 Task: Remove access to softage.1@softage.net from the document.
Action: Mouse moved to (35, 64)
Screenshot: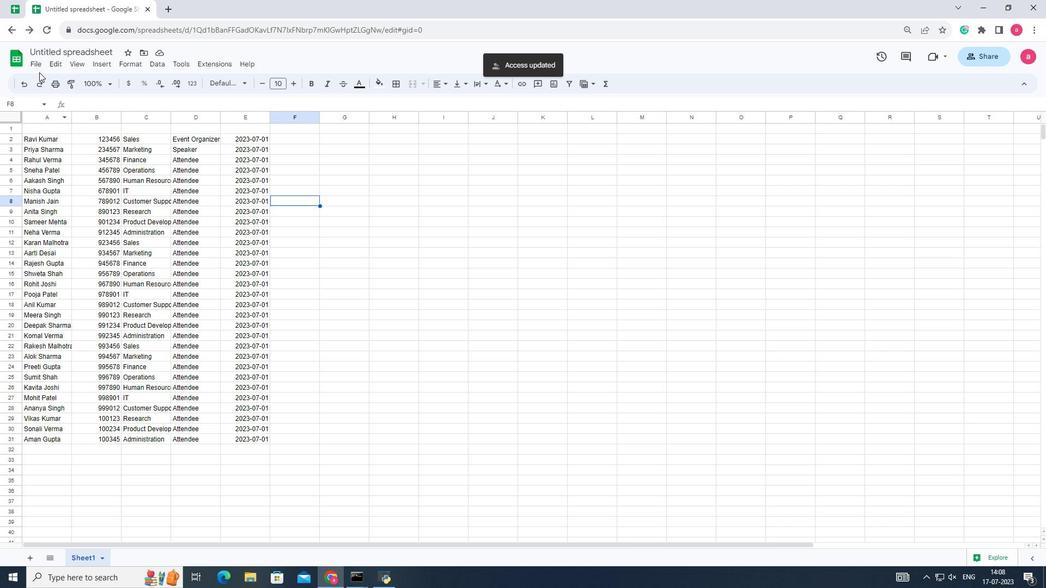 
Action: Mouse pressed left at (35, 64)
Screenshot: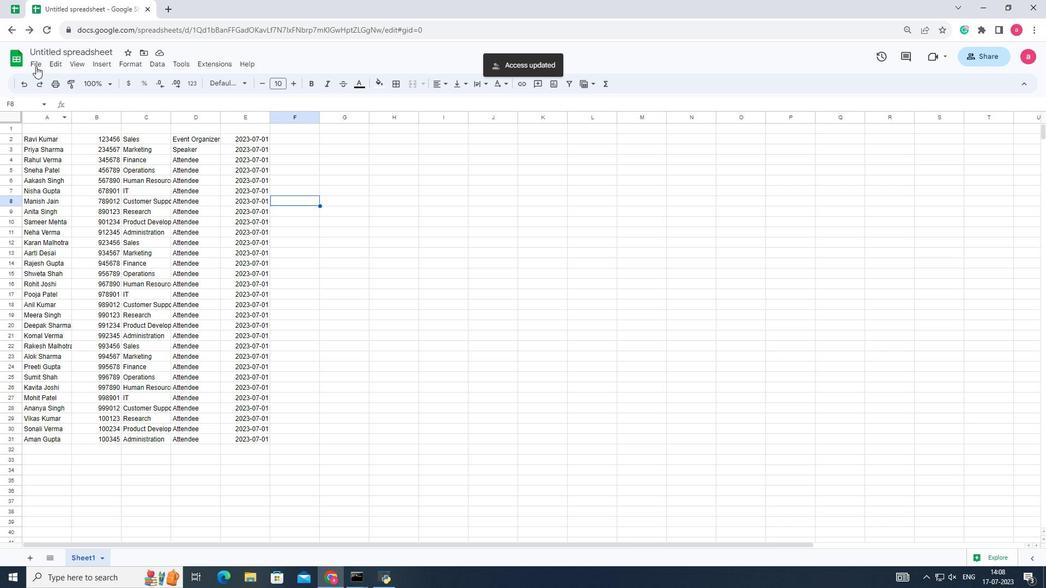 
Action: Mouse moved to (201, 153)
Screenshot: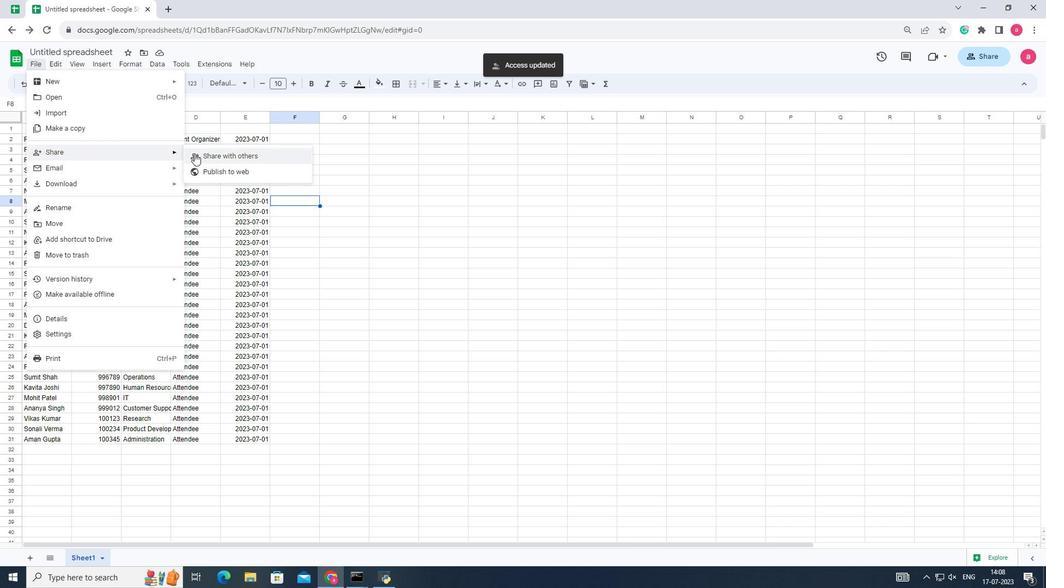 
Action: Mouse pressed left at (201, 153)
Screenshot: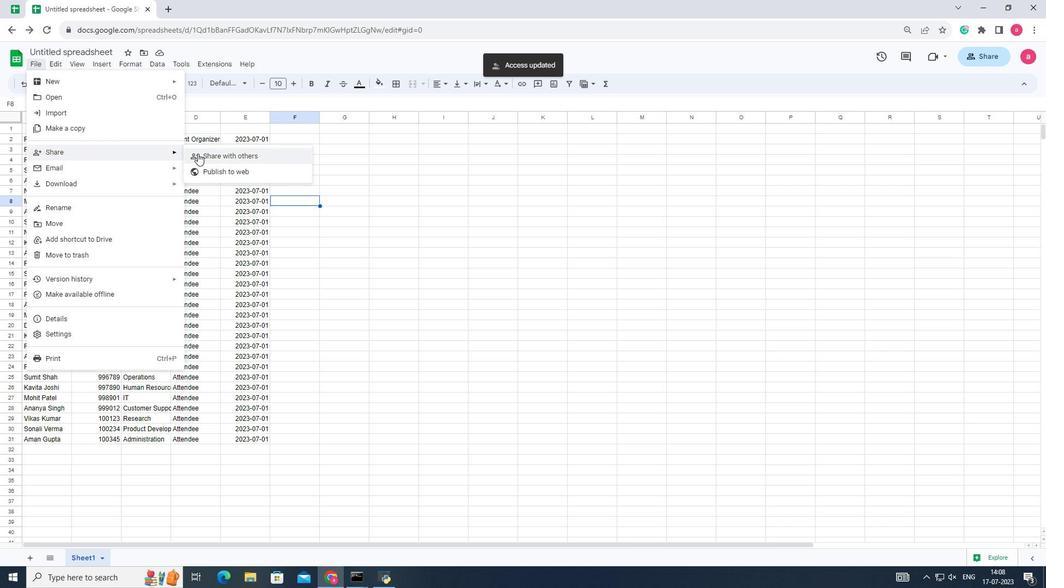 
Action: Mouse moved to (562, 336)
Screenshot: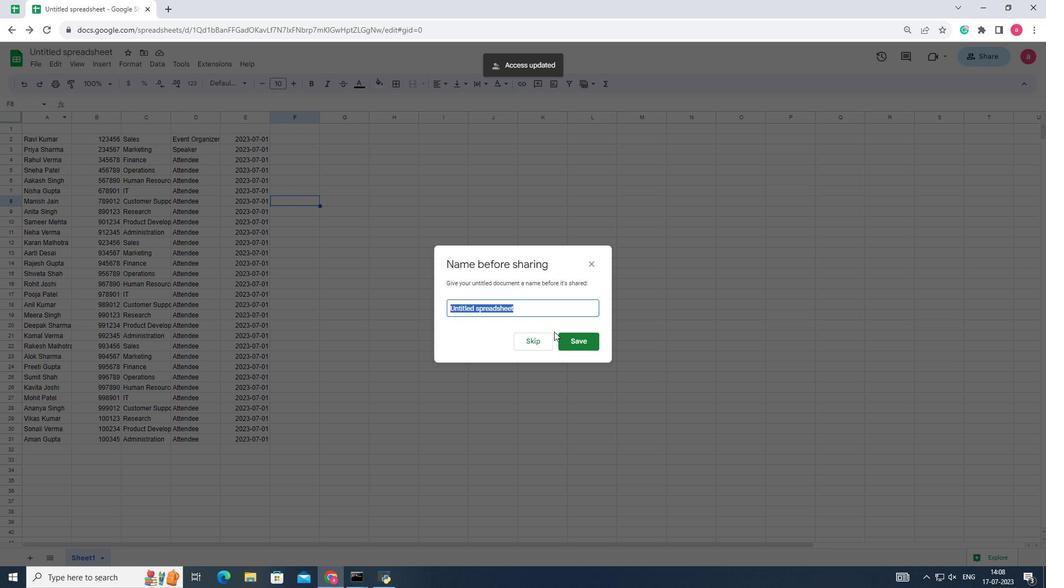 
Action: Mouse pressed left at (562, 336)
Screenshot: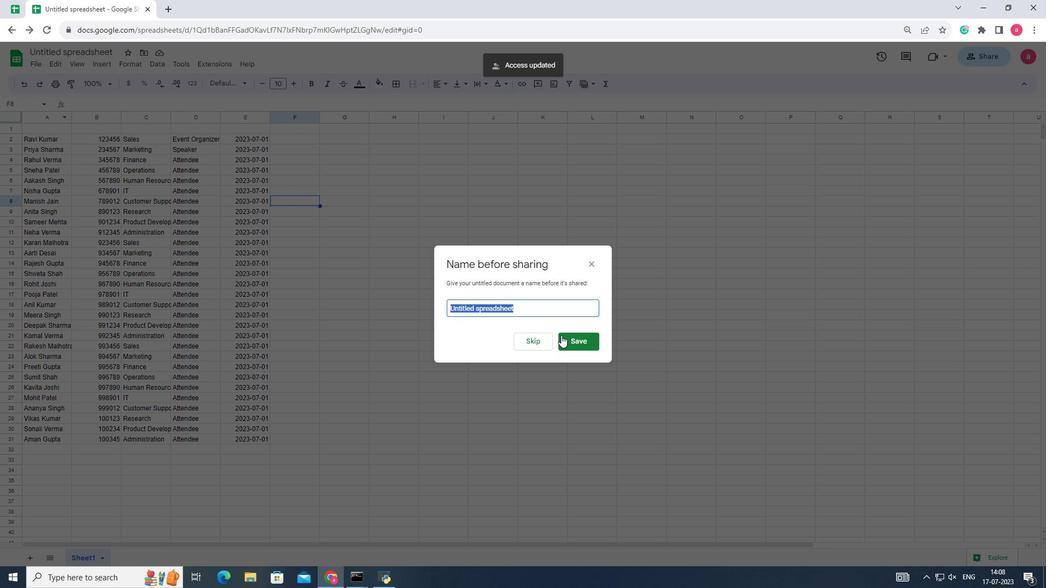 
Action: Mouse moved to (623, 311)
Screenshot: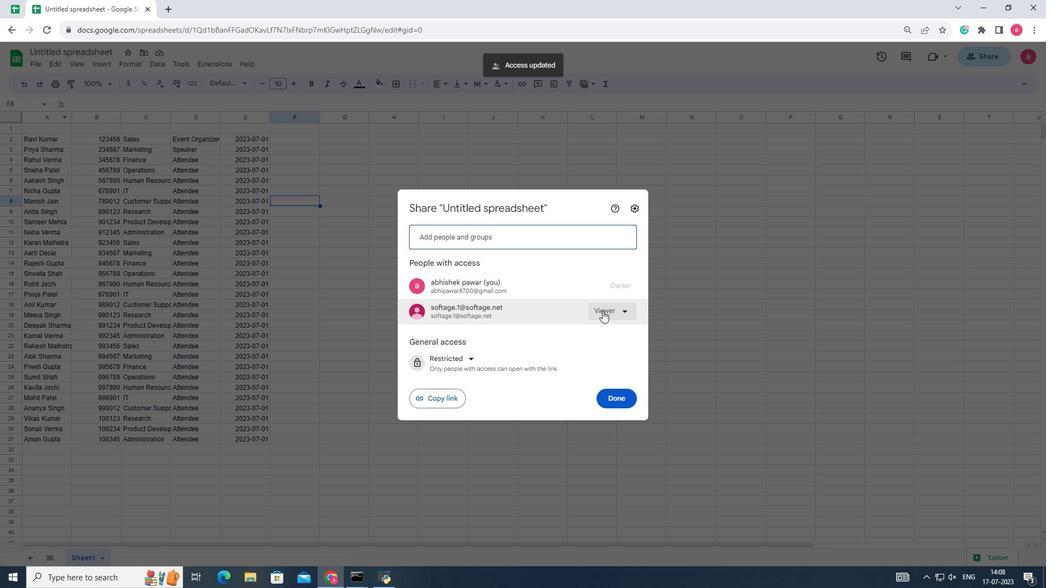 
Action: Mouse pressed left at (623, 311)
Screenshot: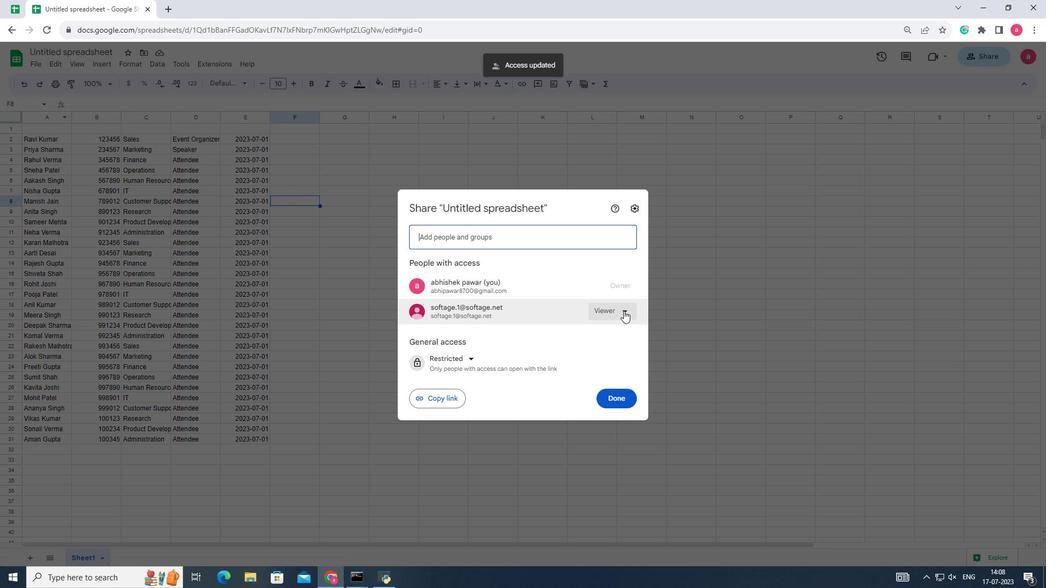 
Action: Mouse moved to (620, 436)
Screenshot: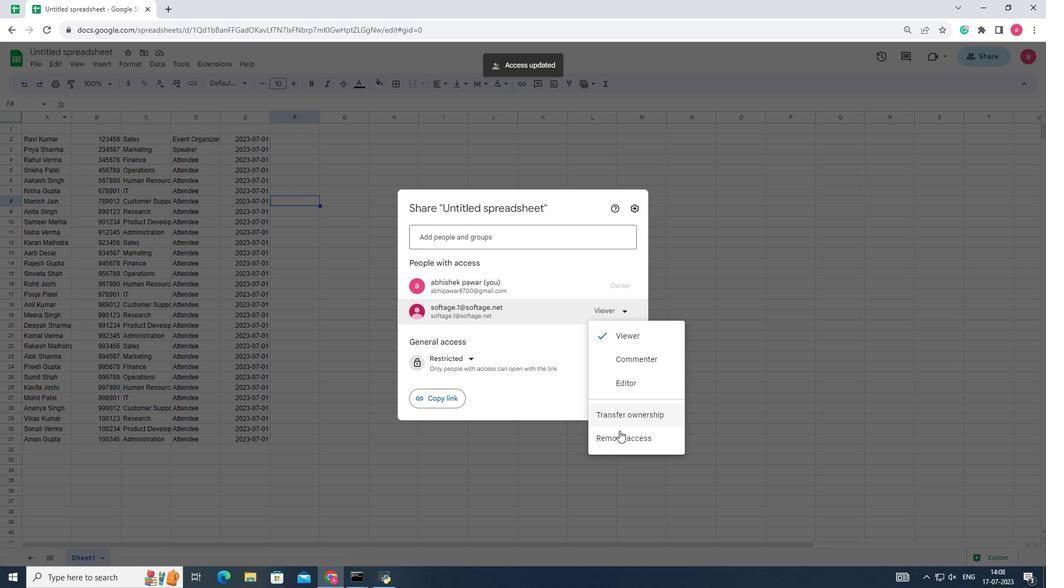 
Action: Mouse pressed left at (620, 436)
Screenshot: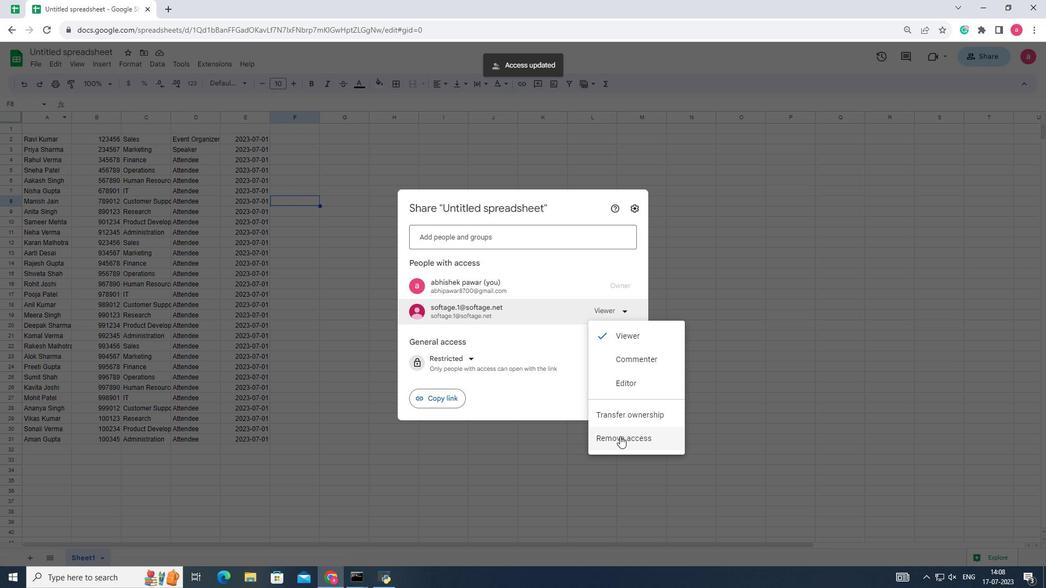 
Action: Mouse moved to (615, 384)
Screenshot: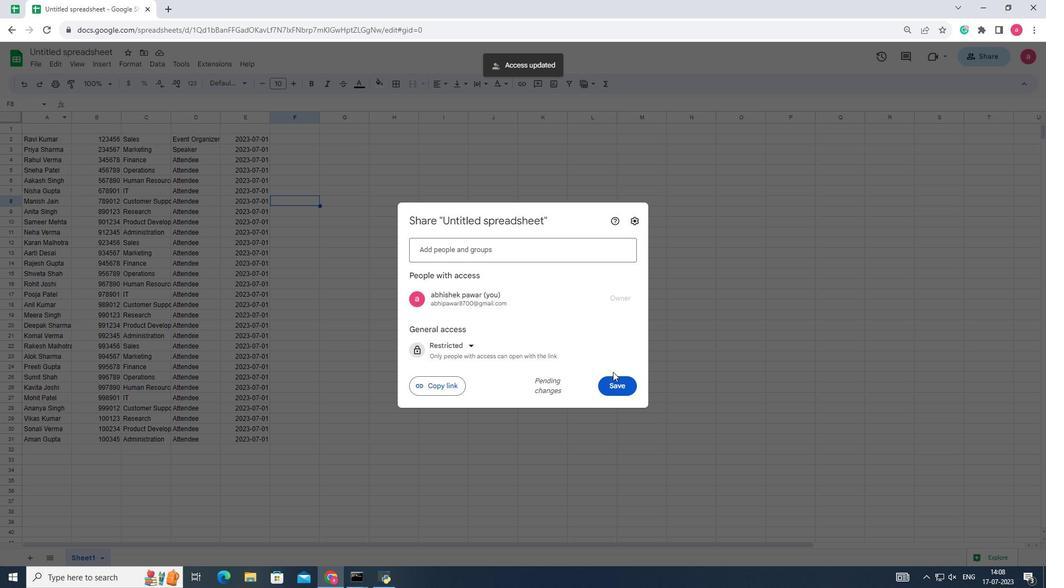 
Action: Mouse pressed left at (615, 384)
Screenshot: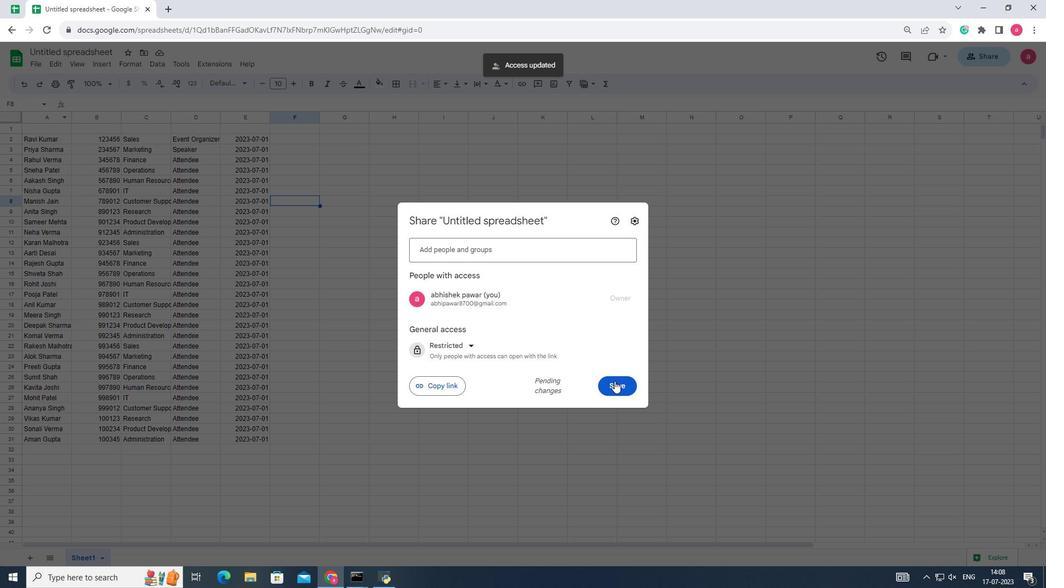 
Action: Mouse moved to (581, 353)
Screenshot: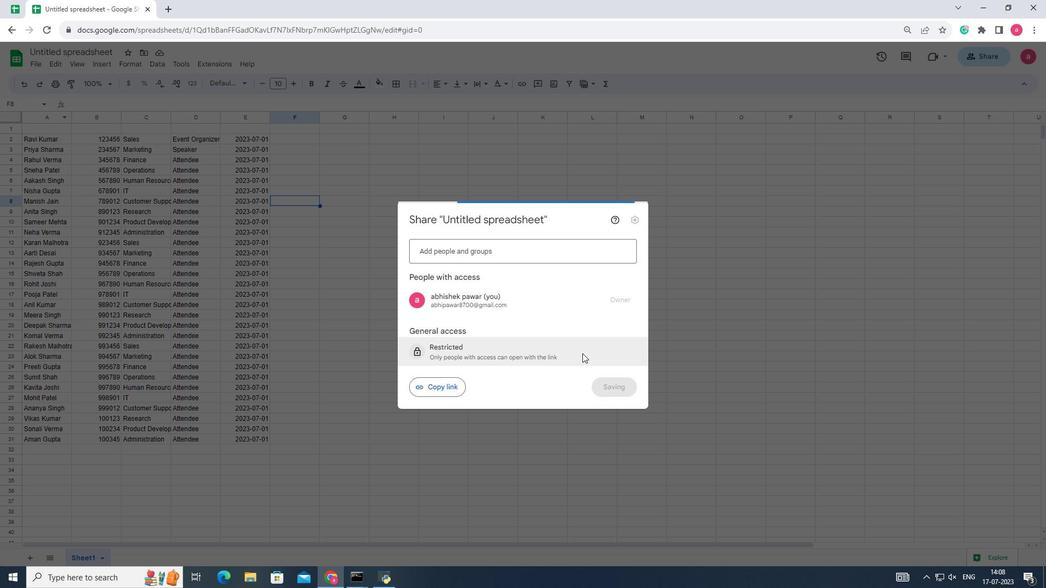 
